 Task: Add skill "Marketing".
Action: Mouse moved to (269, 281)
Screenshot: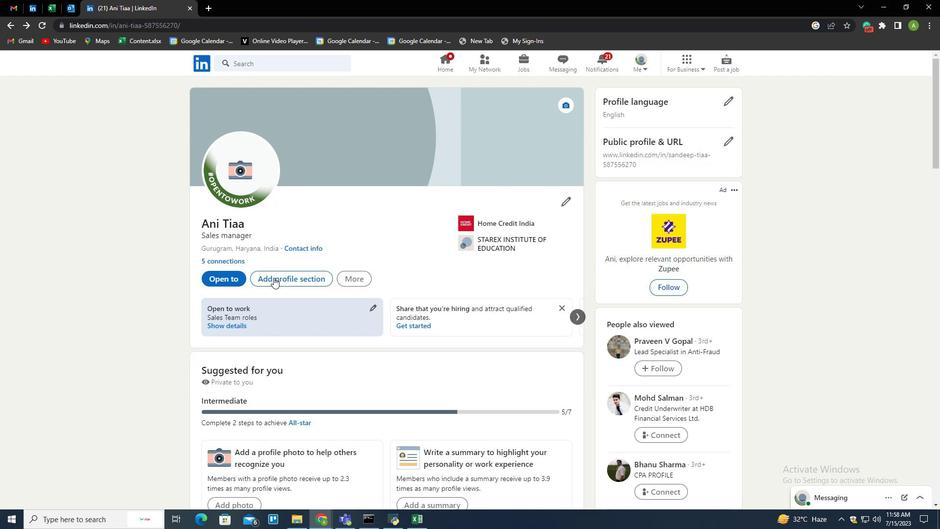 
Action: Mouse pressed left at (269, 281)
Screenshot: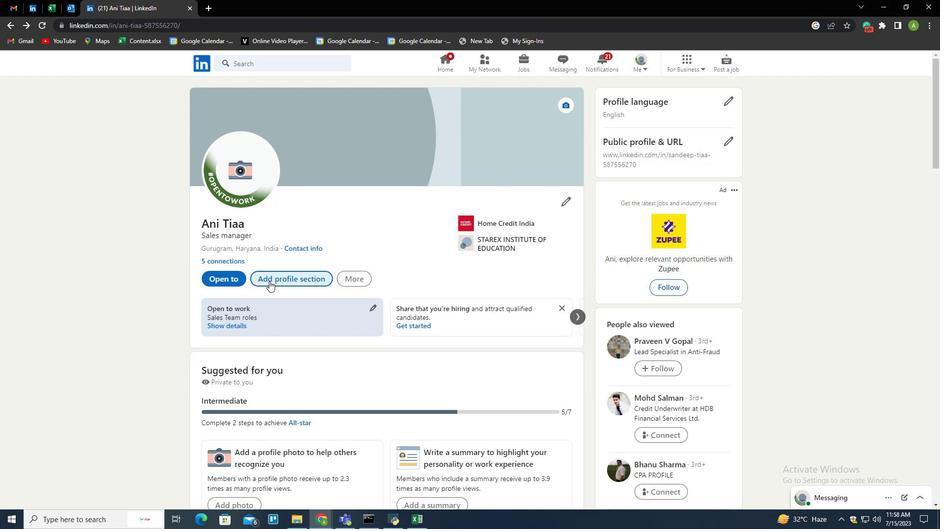
Action: Mouse moved to (380, 110)
Screenshot: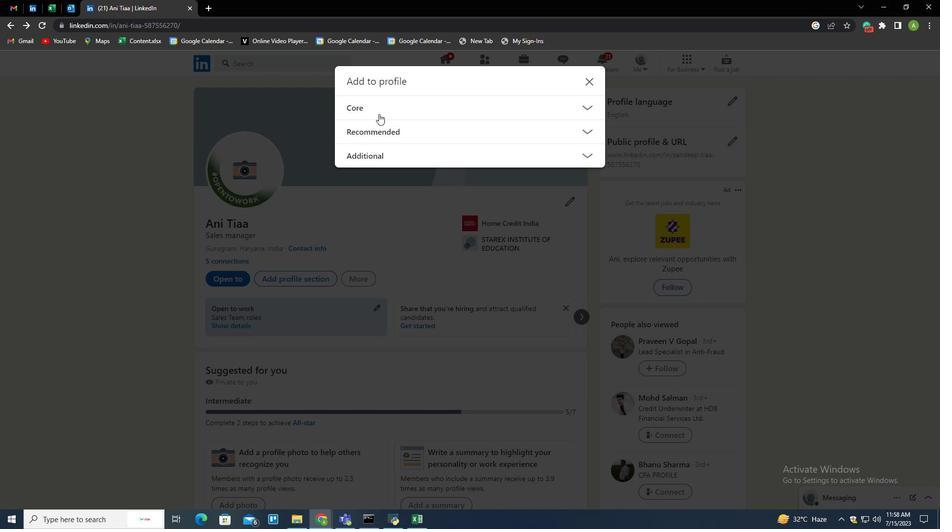 
Action: Mouse pressed left at (380, 110)
Screenshot: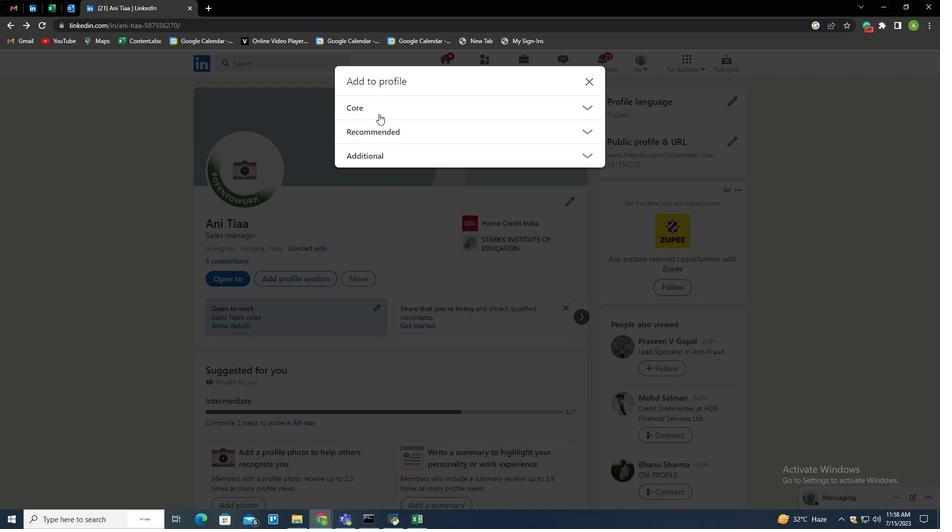 
Action: Mouse moved to (364, 172)
Screenshot: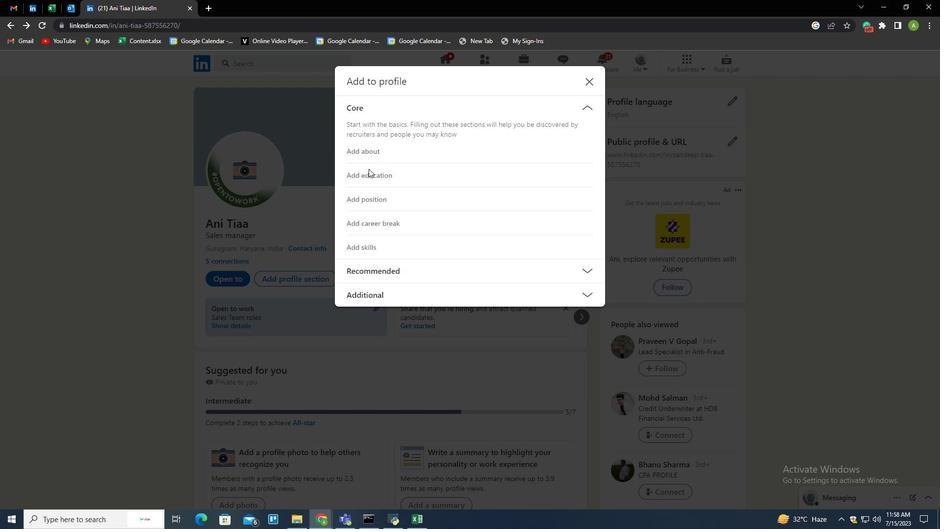 
Action: Mouse pressed left at (364, 172)
Screenshot: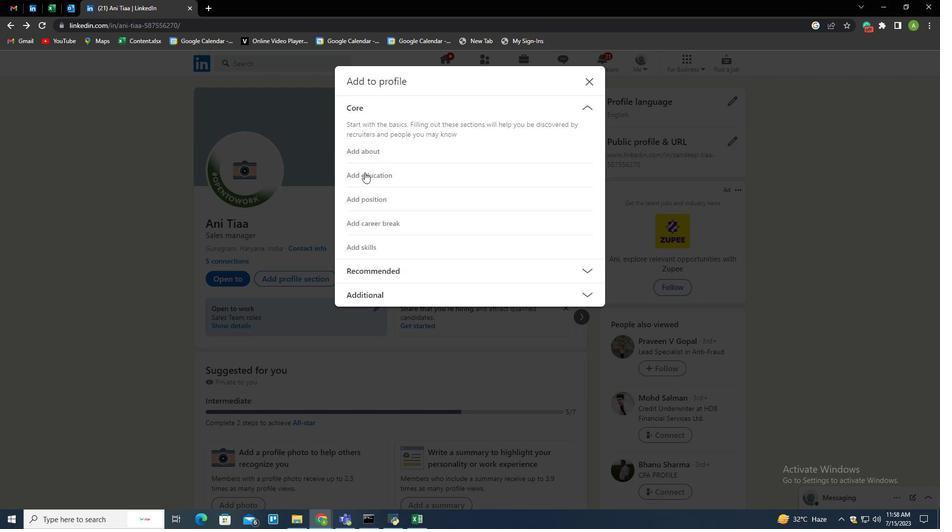 
Action: Mouse moved to (355, 297)
Screenshot: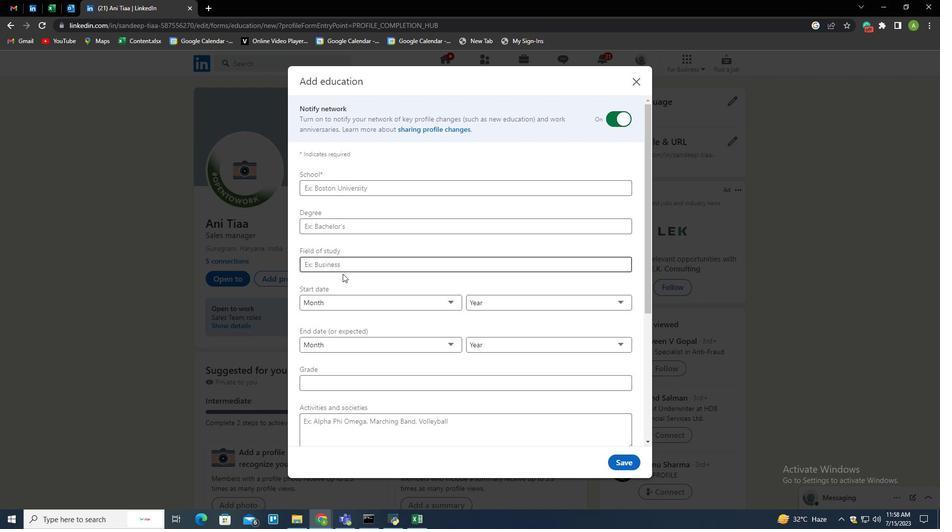 
Action: Mouse scrolled (355, 296) with delta (0, 0)
Screenshot: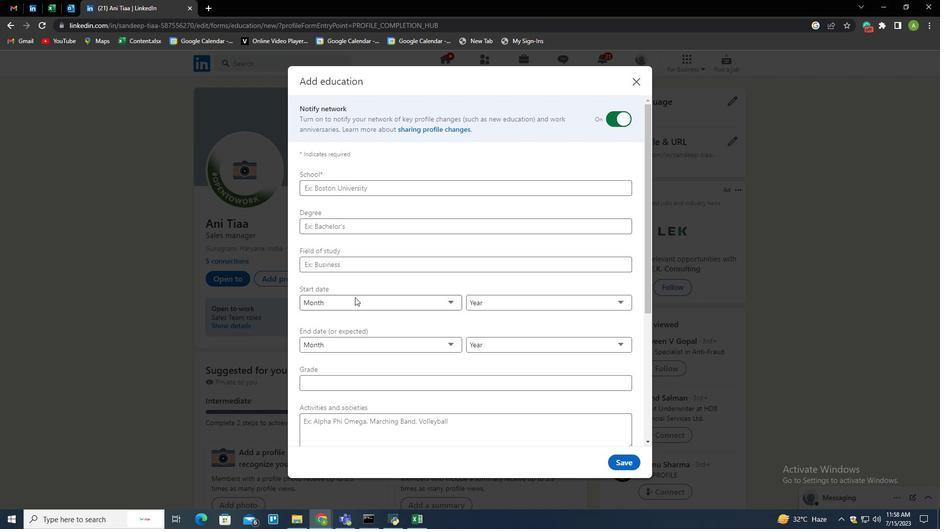 
Action: Mouse scrolled (355, 296) with delta (0, 0)
Screenshot: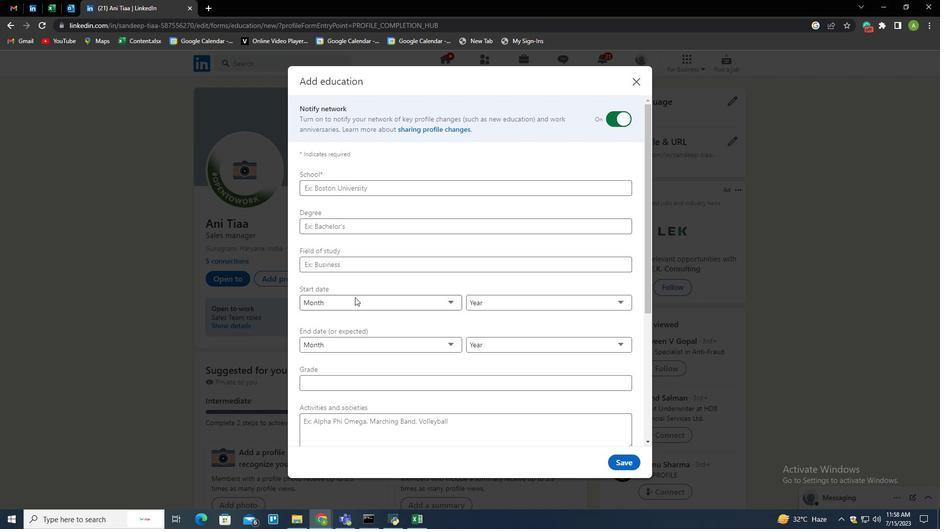 
Action: Mouse scrolled (355, 296) with delta (0, 0)
Screenshot: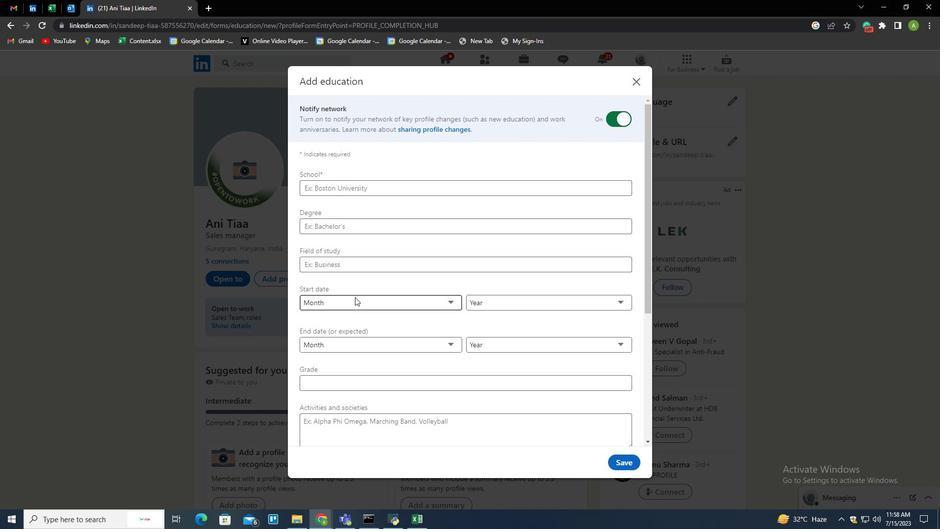 
Action: Mouse scrolled (355, 296) with delta (0, 0)
Screenshot: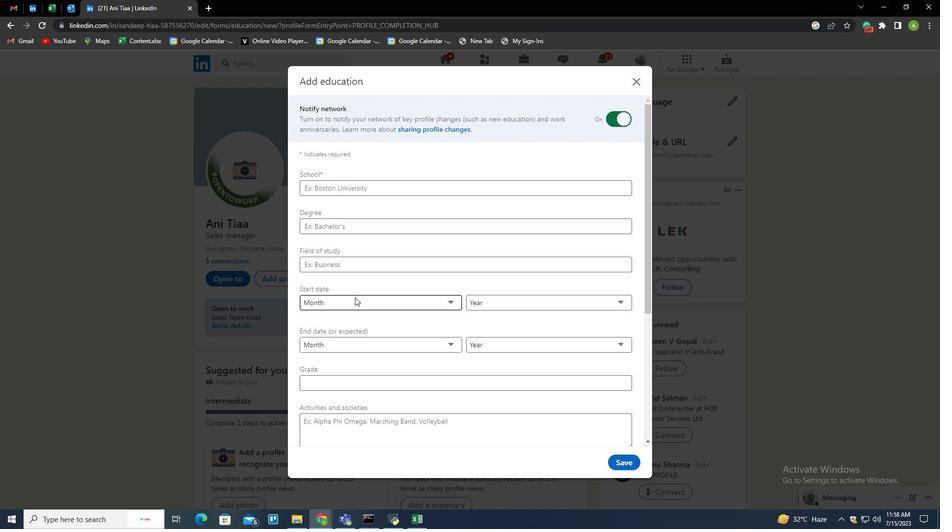 
Action: Mouse scrolled (355, 296) with delta (0, 0)
Screenshot: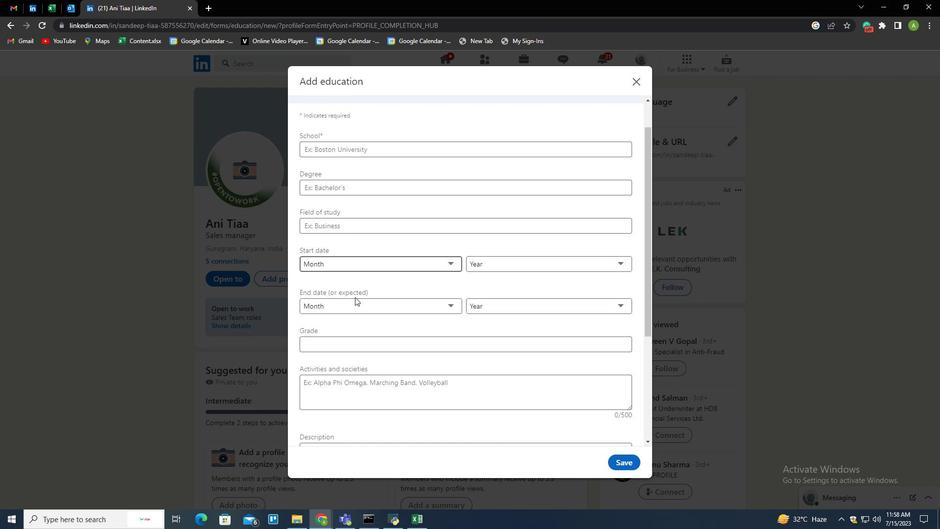 
Action: Mouse scrolled (355, 296) with delta (0, 0)
Screenshot: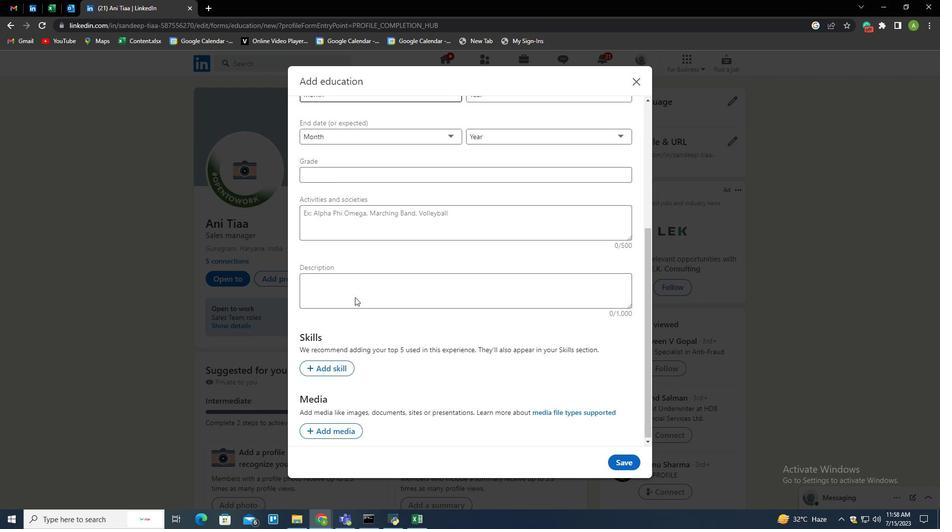 
Action: Mouse moved to (325, 367)
Screenshot: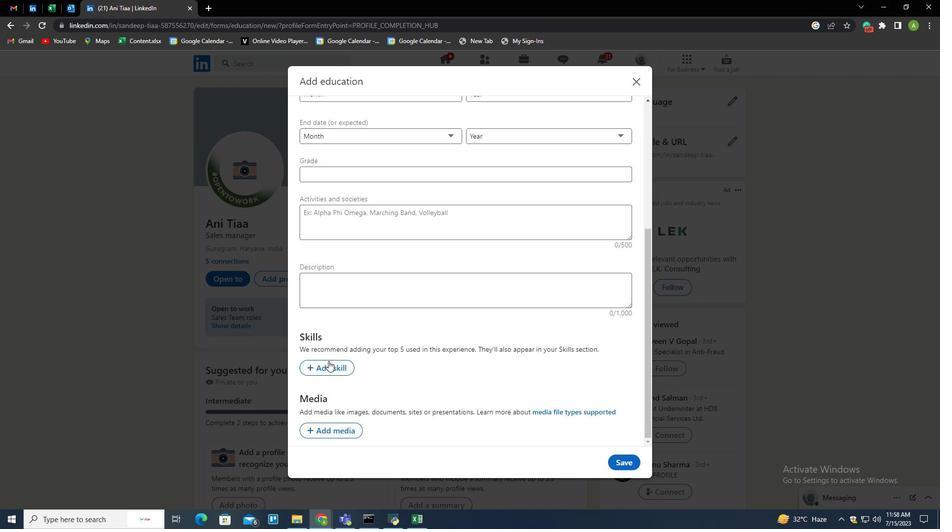 
Action: Mouse pressed left at (325, 367)
Screenshot: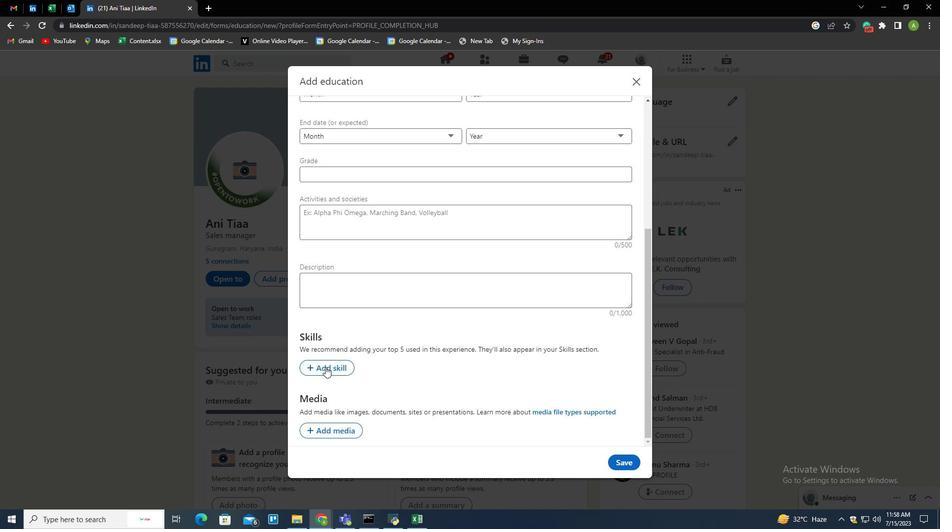 
Action: Mouse moved to (327, 366)
Screenshot: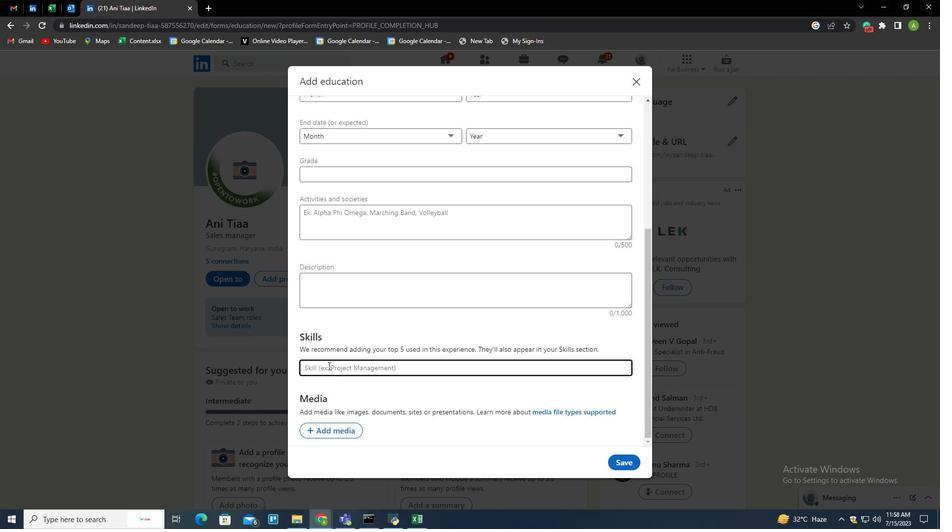 
Action: Key pressed <Key.shift><Key.shift>Marketing
Screenshot: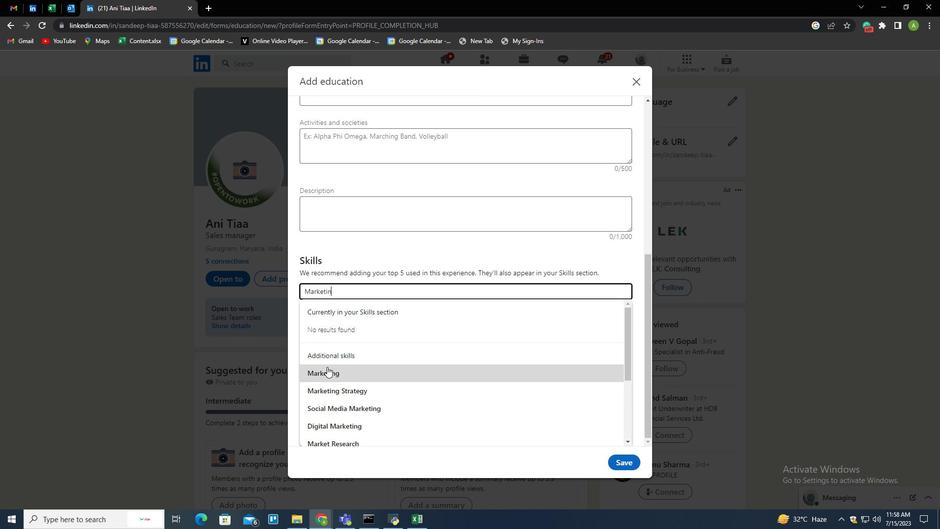 
Action: Mouse moved to (328, 369)
Screenshot: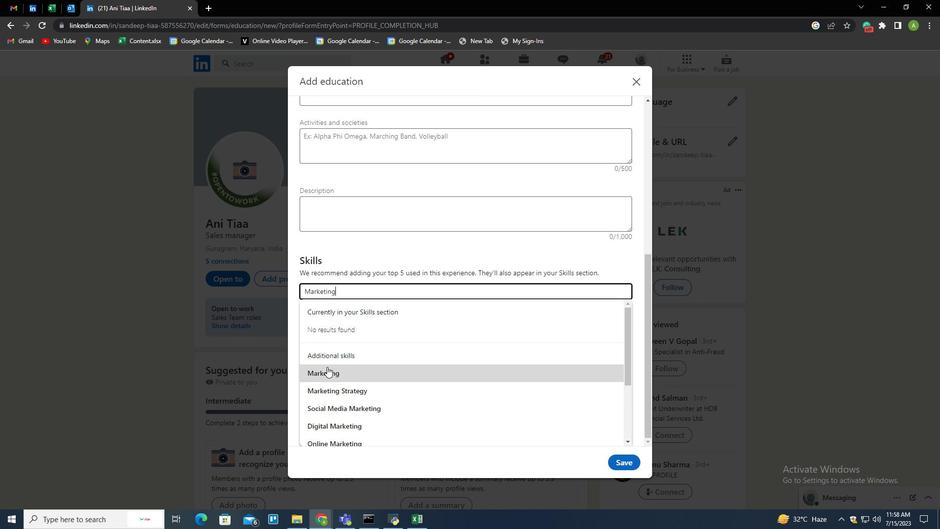 
Action: Mouse pressed left at (328, 369)
Screenshot: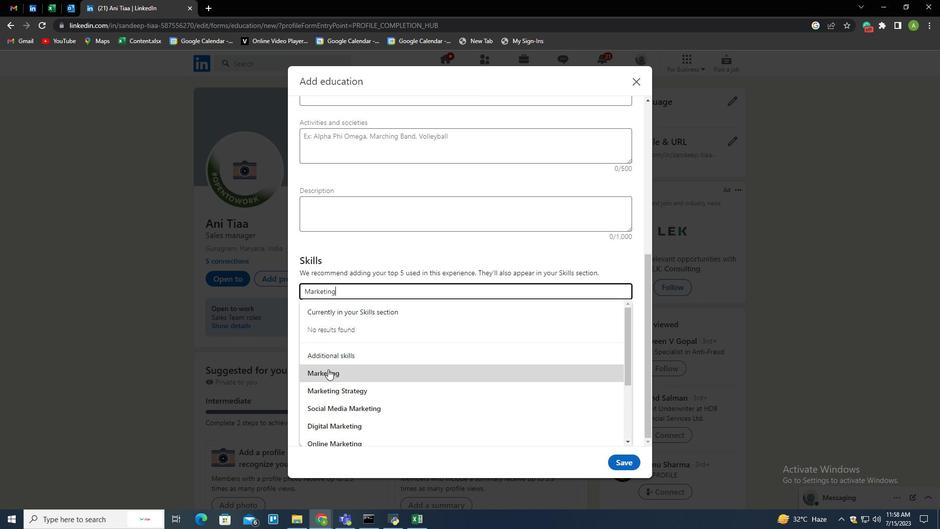 
Action: Mouse moved to (434, 377)
Screenshot: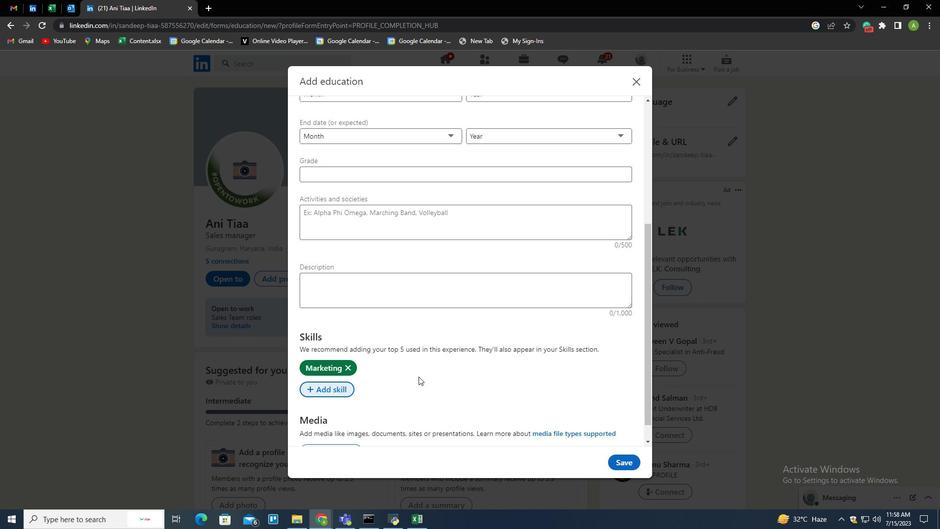 
